 Task: Add the card "ARTISAN" for your new game.
Action: Mouse moved to (95, 349)
Screenshot: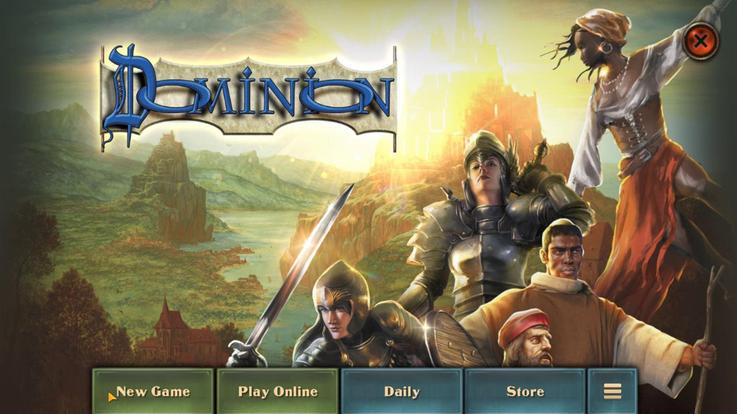 
Action: Mouse pressed left at (95, 349)
Screenshot: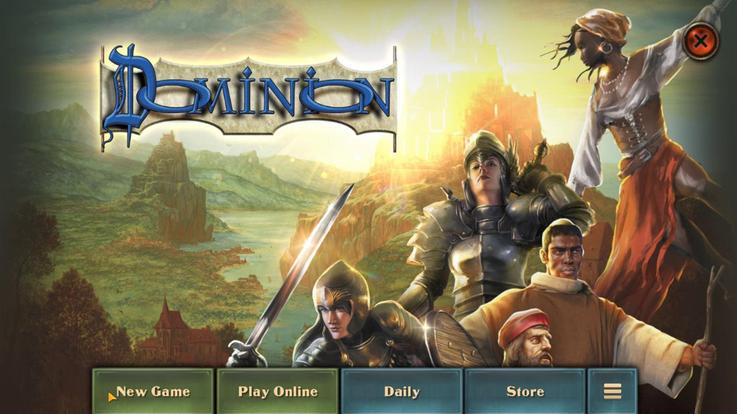 
Action: Mouse moved to (349, 96)
Screenshot: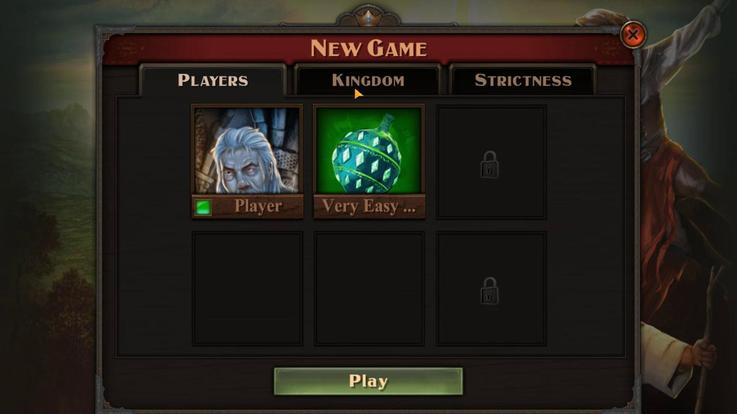 
Action: Mouse pressed left at (349, 96)
Screenshot: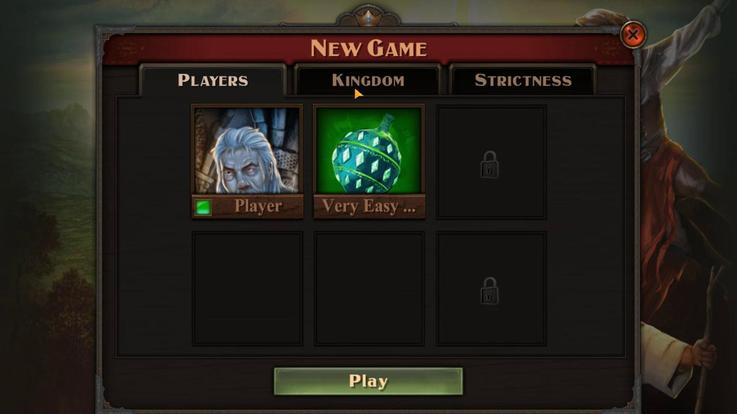 
Action: Mouse moved to (454, 141)
Screenshot: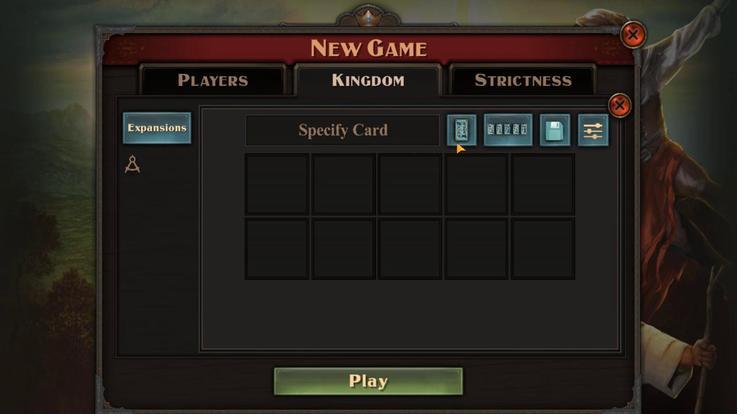 
Action: Mouse pressed left at (454, 141)
Screenshot: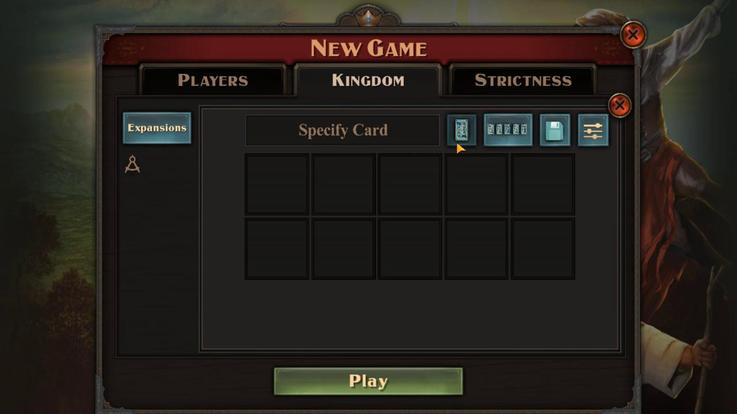 
Action: Mouse moved to (593, 113)
Screenshot: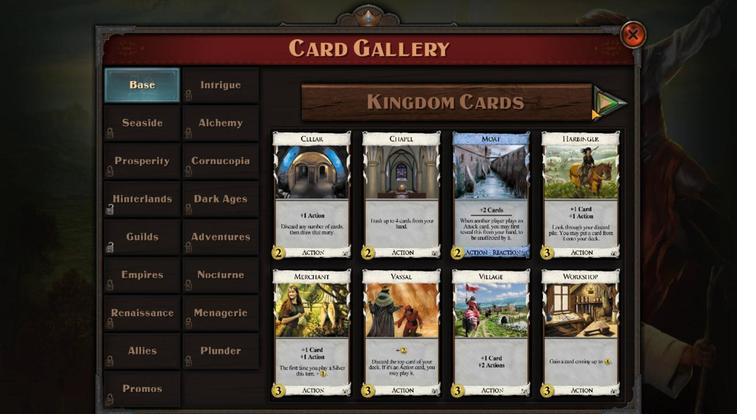 
Action: Mouse pressed left at (593, 113)
Screenshot: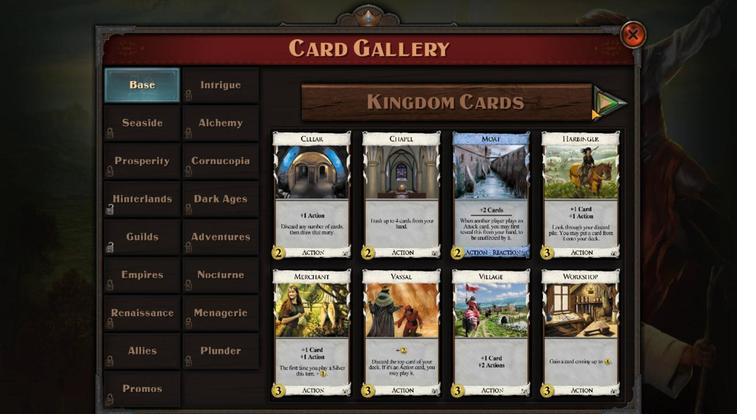 
Action: Mouse pressed left at (593, 113)
Screenshot: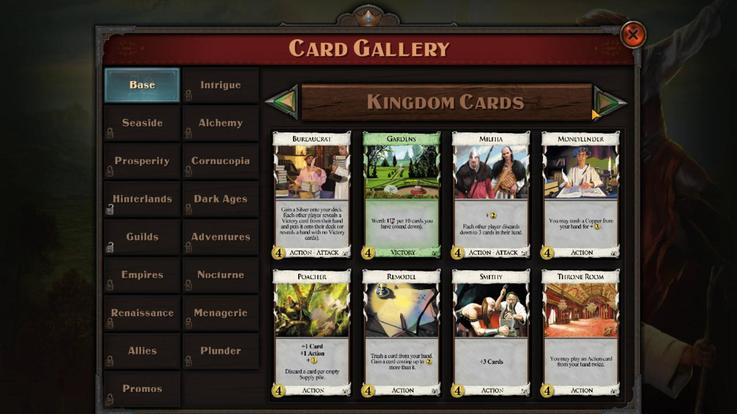 
Action: Mouse pressed left at (593, 113)
Screenshot: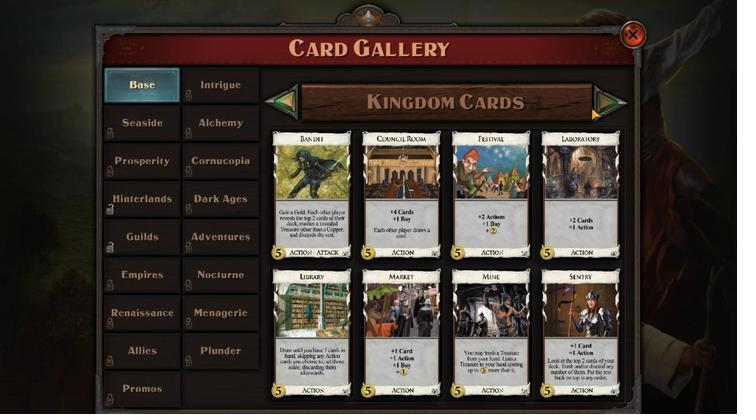 
Action: Mouse moved to (409, 158)
Screenshot: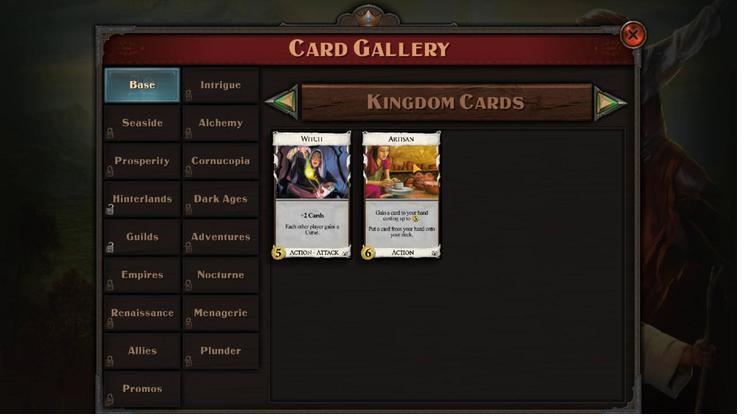 
Action: Mouse pressed left at (409, 158)
Screenshot: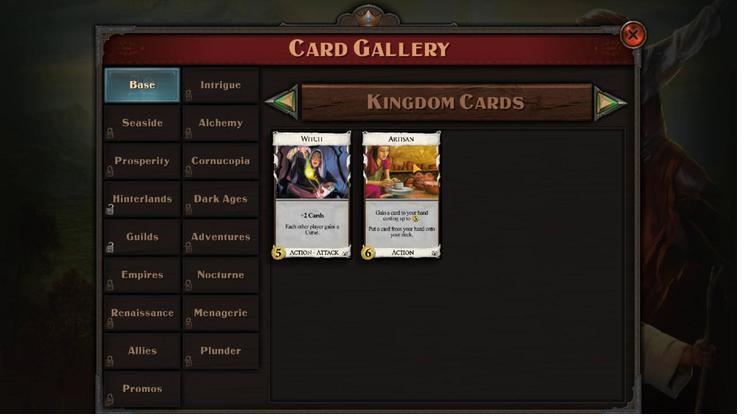 
